Task: Create a task  Implement a new cloud-based facilities management system for a company , assign it to team member softage.4@softage.net in the project BoostTech and update the status of the task to  On Track  , set the priority of the task to Low
Action: Mouse moved to (69, 55)
Screenshot: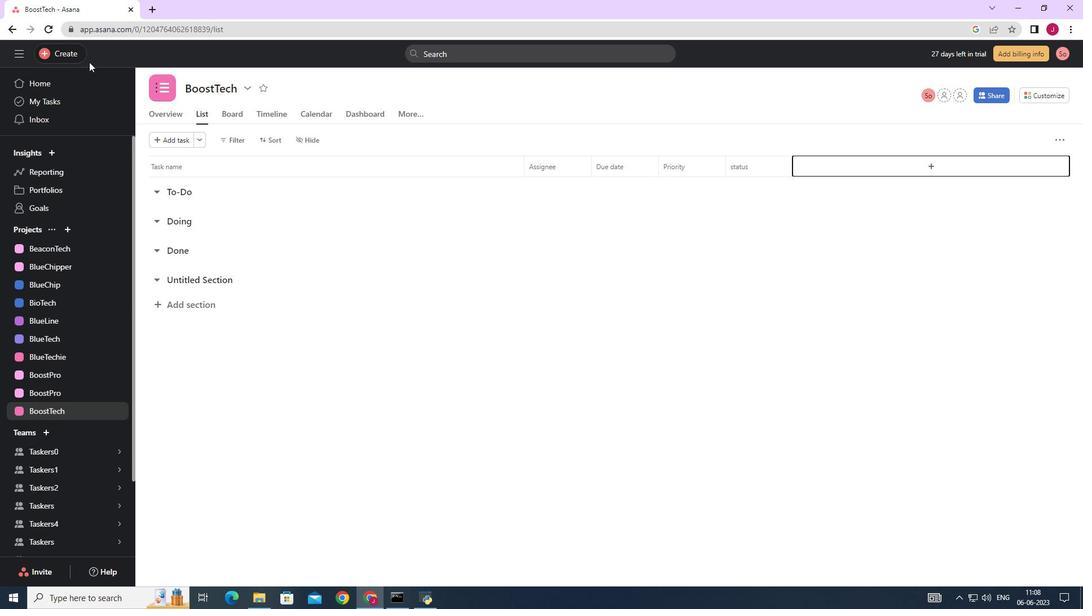 
Action: Mouse pressed left at (69, 55)
Screenshot: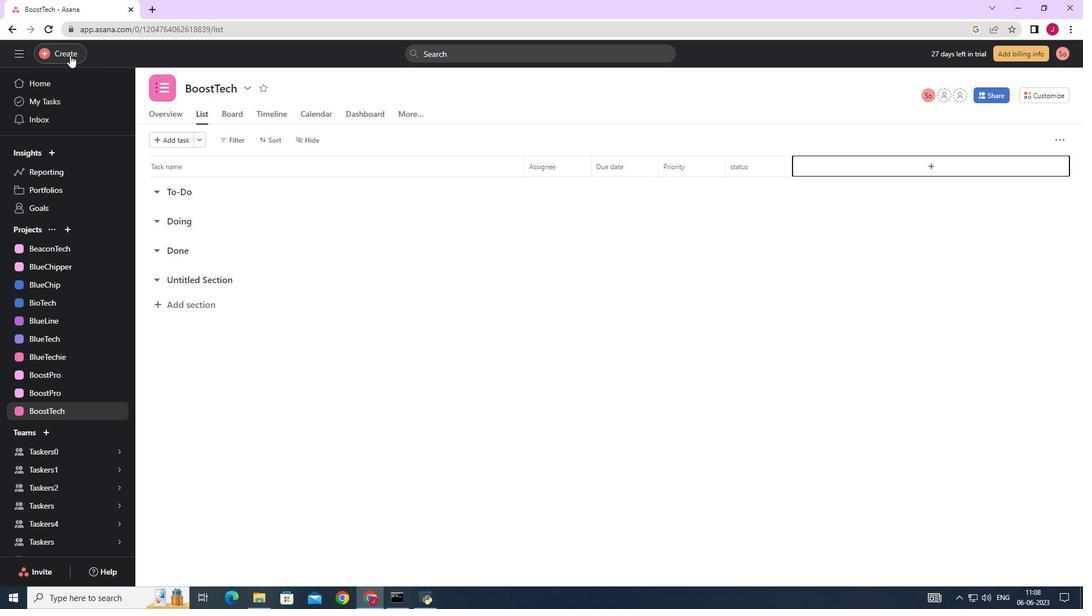 
Action: Mouse moved to (137, 54)
Screenshot: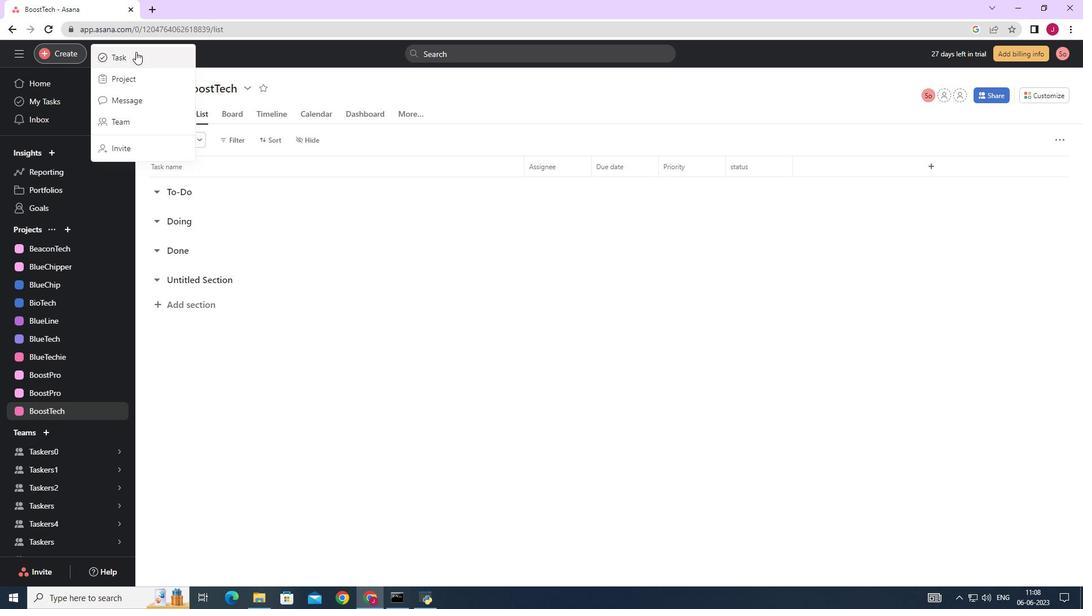 
Action: Mouse pressed left at (137, 54)
Screenshot: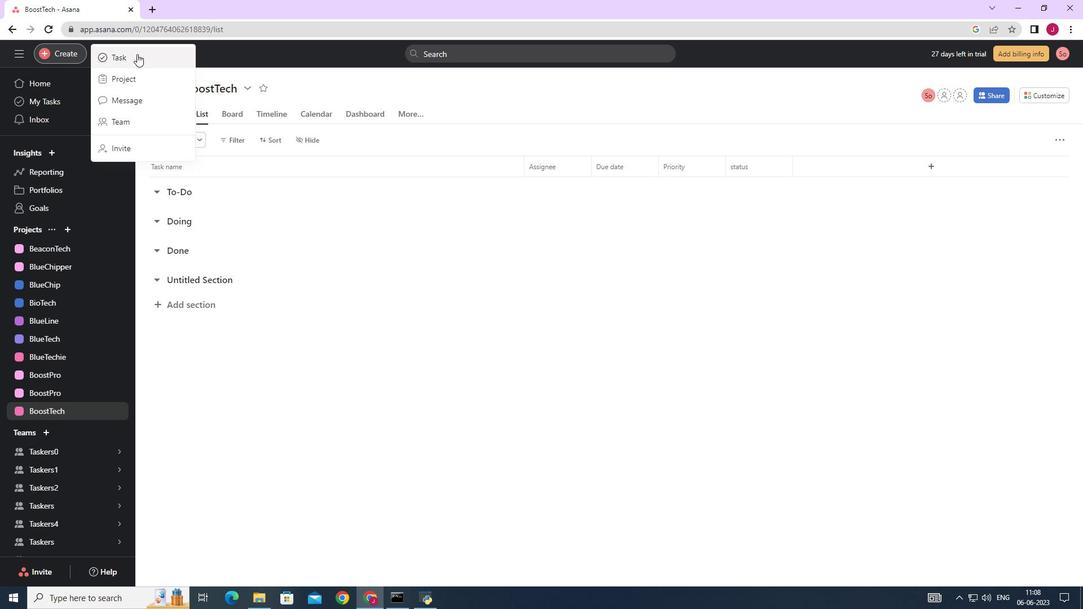 
Action: Mouse moved to (856, 375)
Screenshot: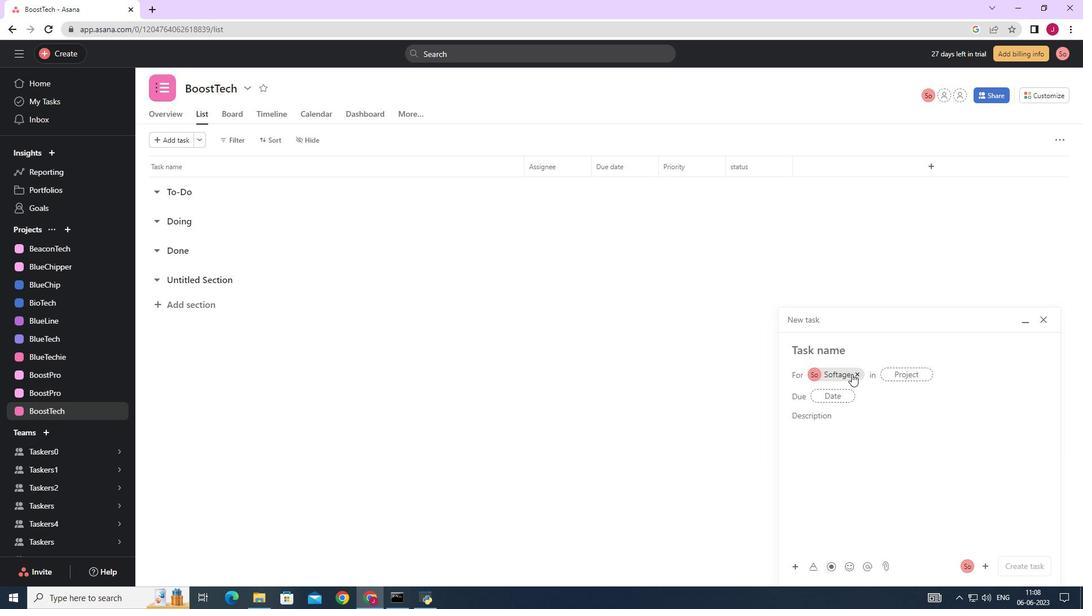
Action: Mouse pressed left at (856, 375)
Screenshot: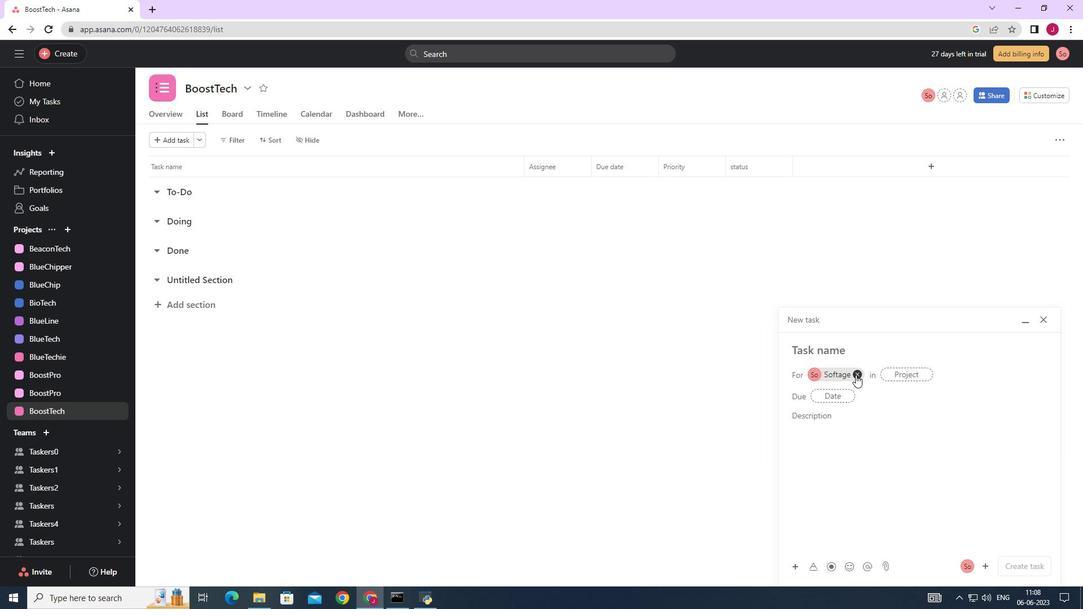 
Action: Mouse moved to (814, 352)
Screenshot: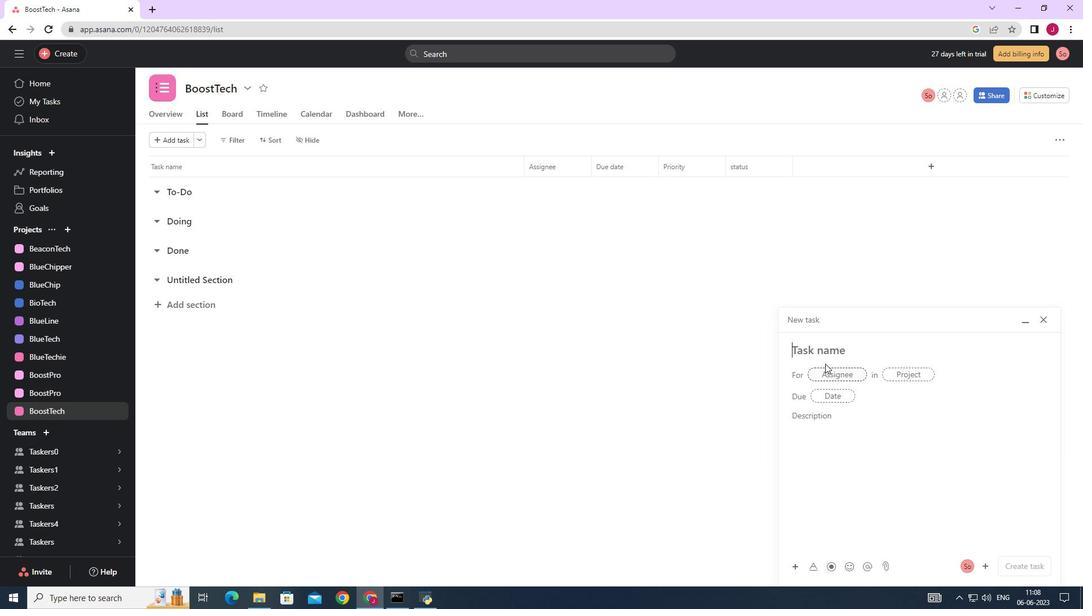 
Action: Mouse pressed left at (814, 352)
Screenshot: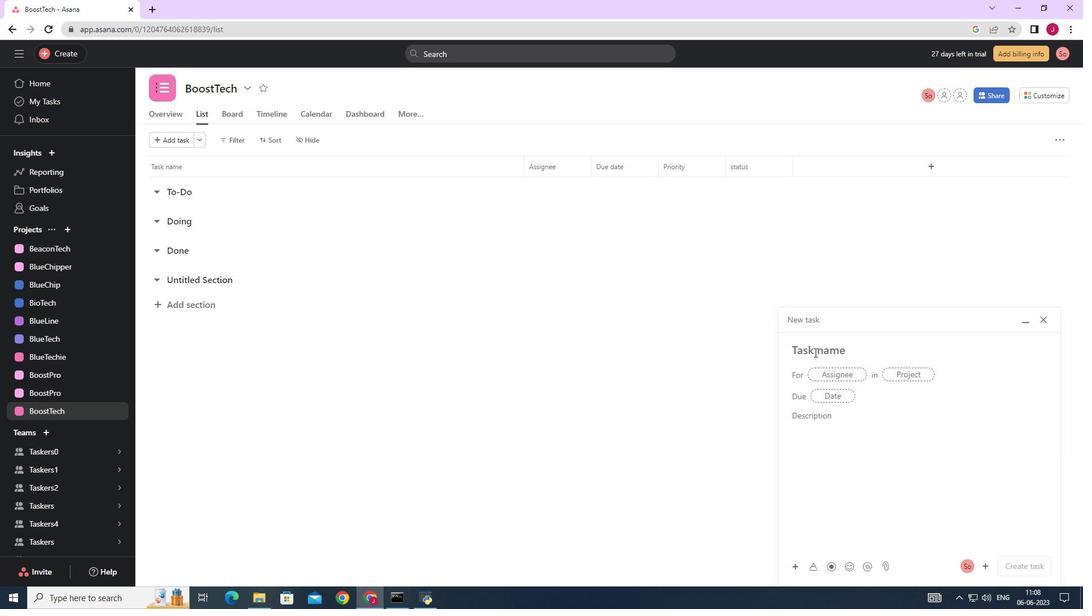 
Action: Key pressed <Key.caps_lock>I<Key.caps_lock>mplement<Key.space>a<Key.space>new<Key.space>cloud-based<Key.space>facilities<Key.space>management<Key.space>system<Key.space>for<Key.space>a<Key.space>company
Screenshot: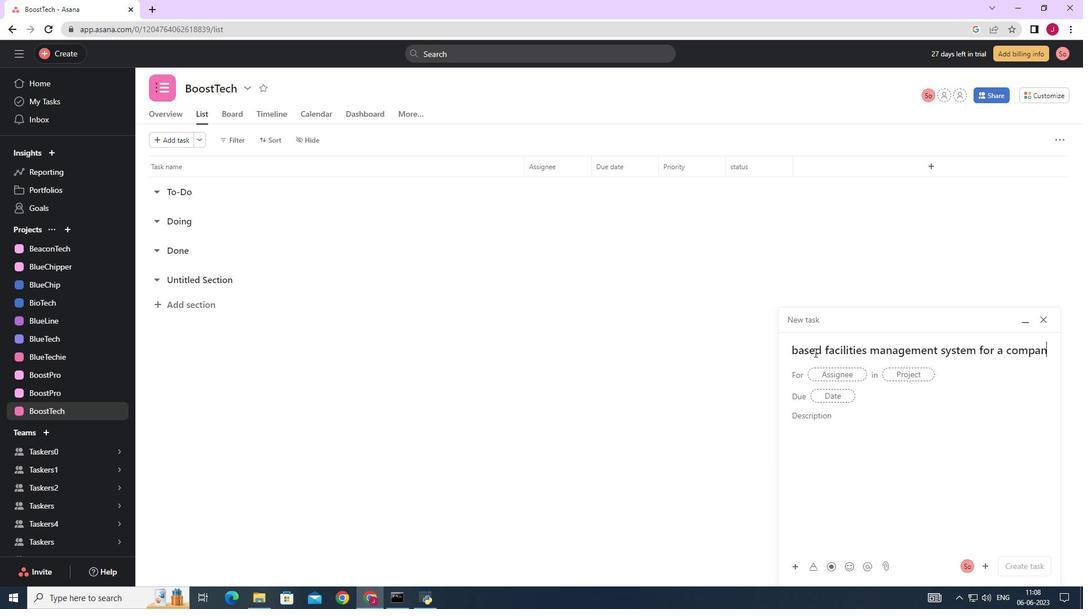 
Action: Mouse moved to (840, 376)
Screenshot: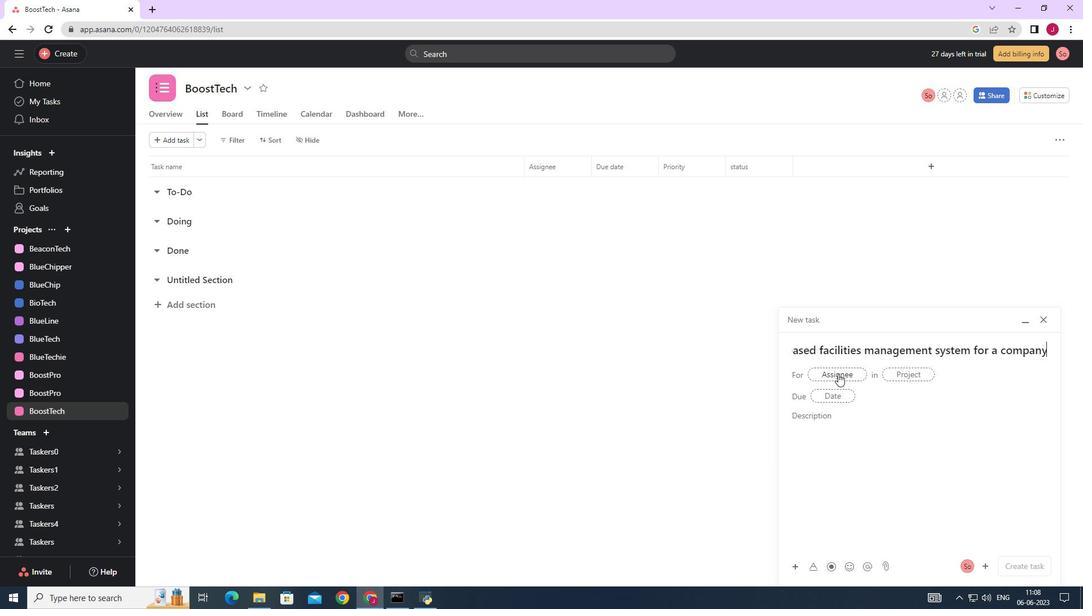
Action: Mouse pressed left at (840, 376)
Screenshot: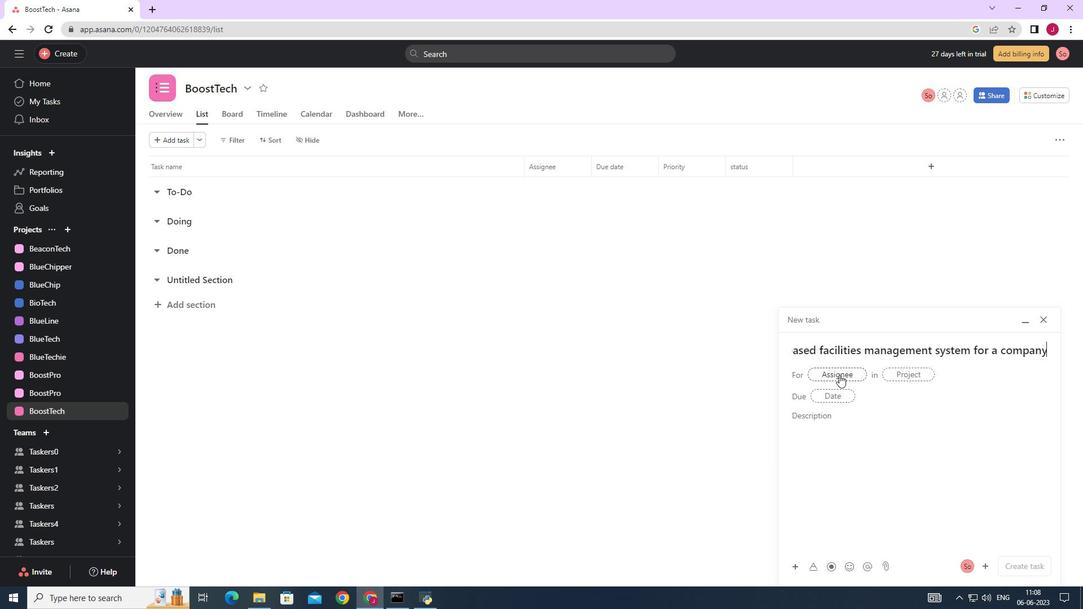 
Action: Key pressed softage.4
Screenshot: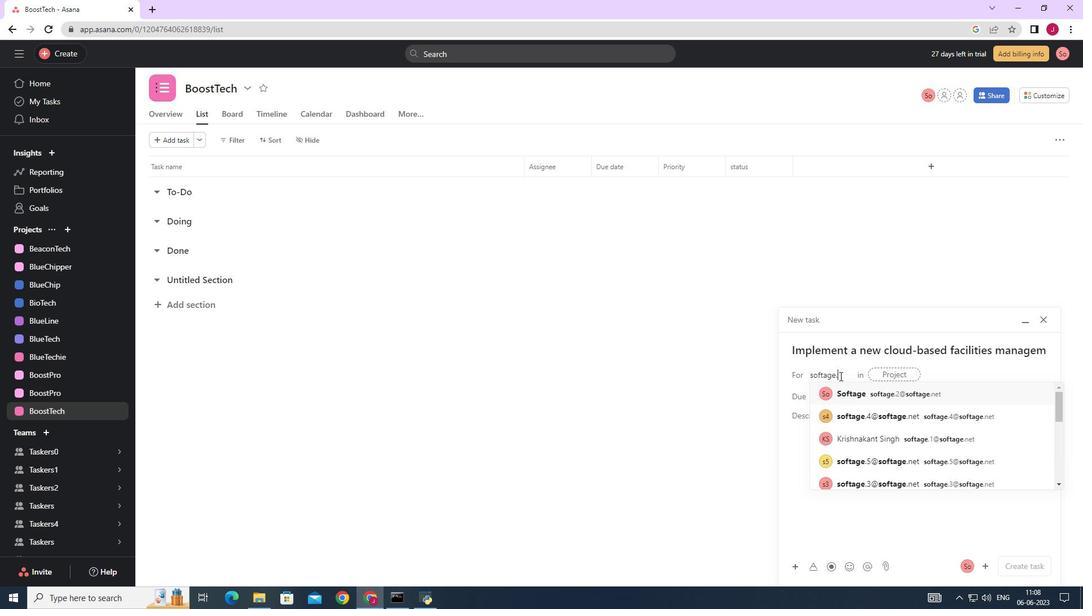 
Action: Mouse moved to (857, 395)
Screenshot: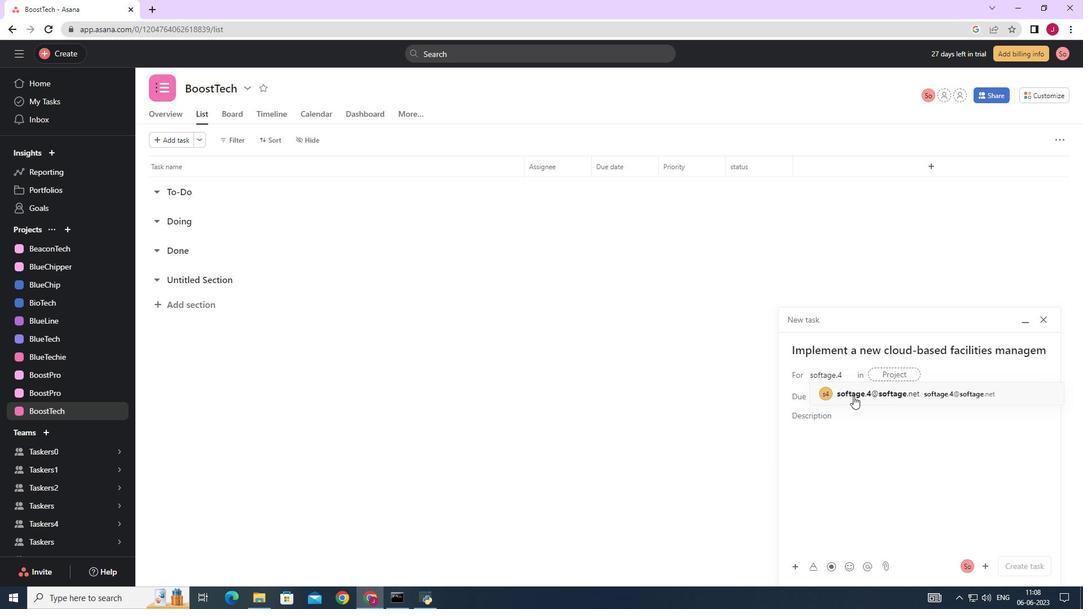 
Action: Mouse pressed left at (857, 395)
Screenshot: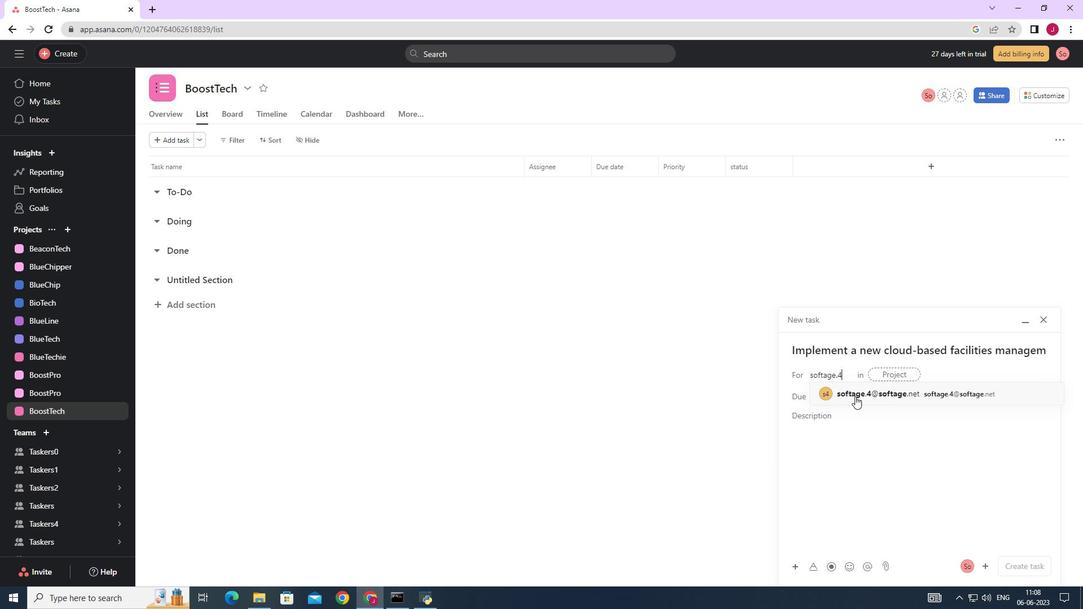 
Action: Mouse moved to (720, 394)
Screenshot: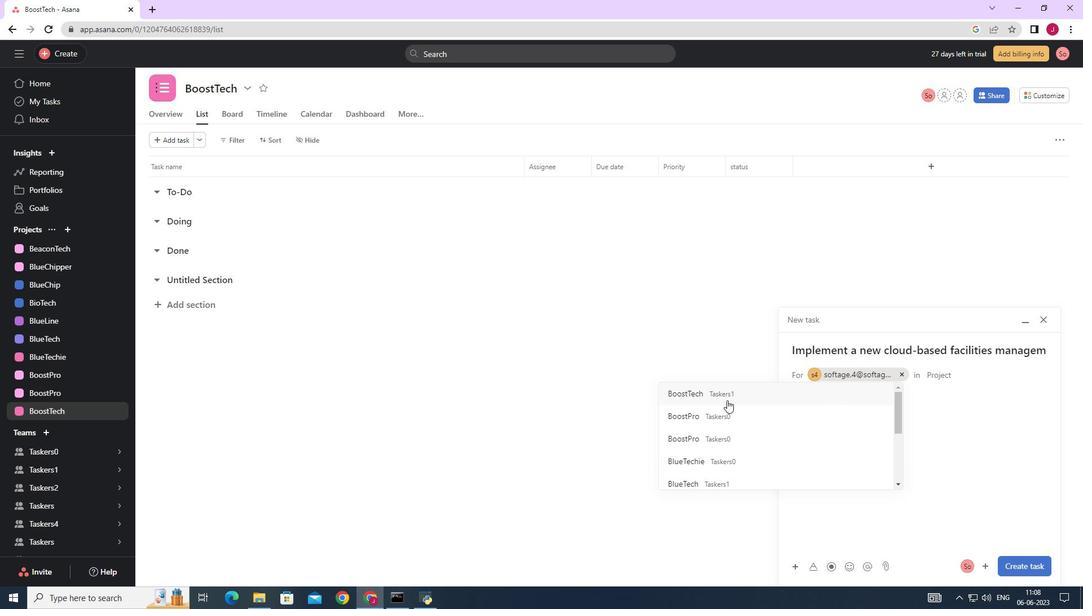 
Action: Mouse pressed left at (720, 394)
Screenshot: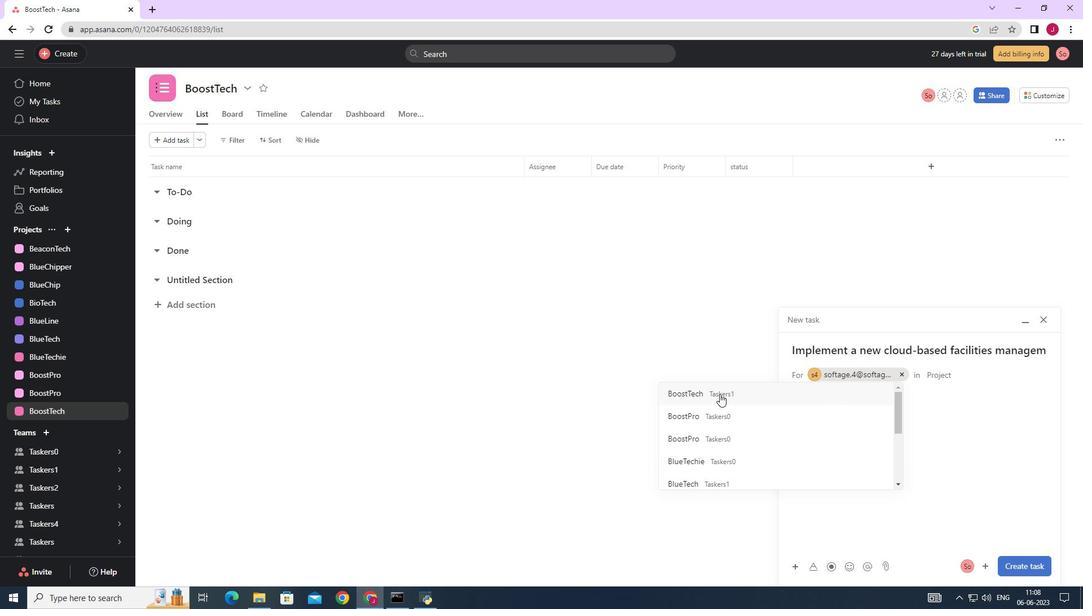 
Action: Mouse moved to (957, 373)
Screenshot: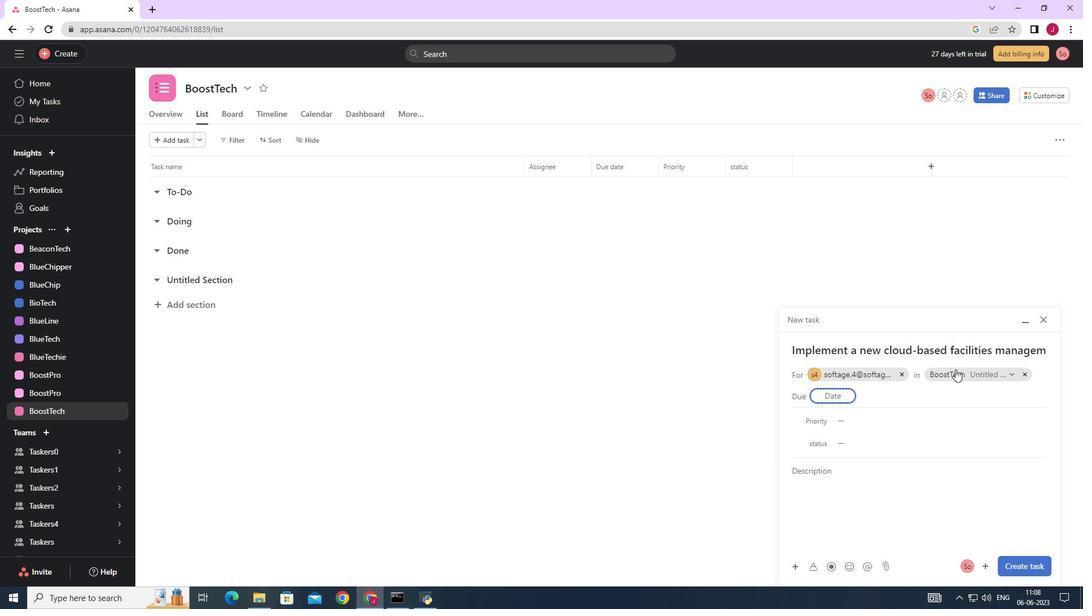 
Action: Mouse pressed left at (957, 373)
Screenshot: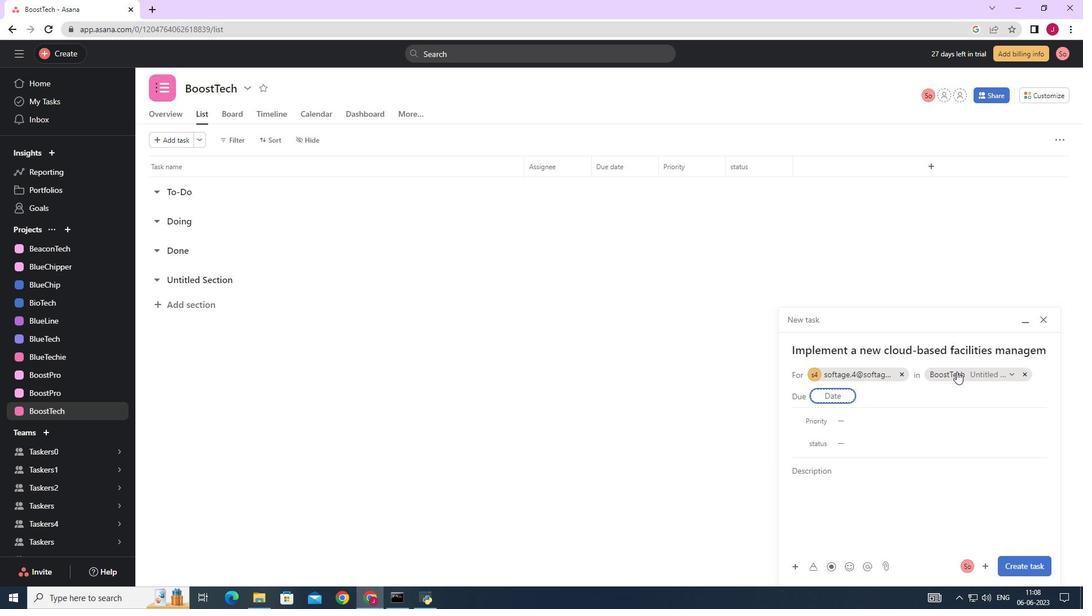
Action: Mouse moved to (786, 389)
Screenshot: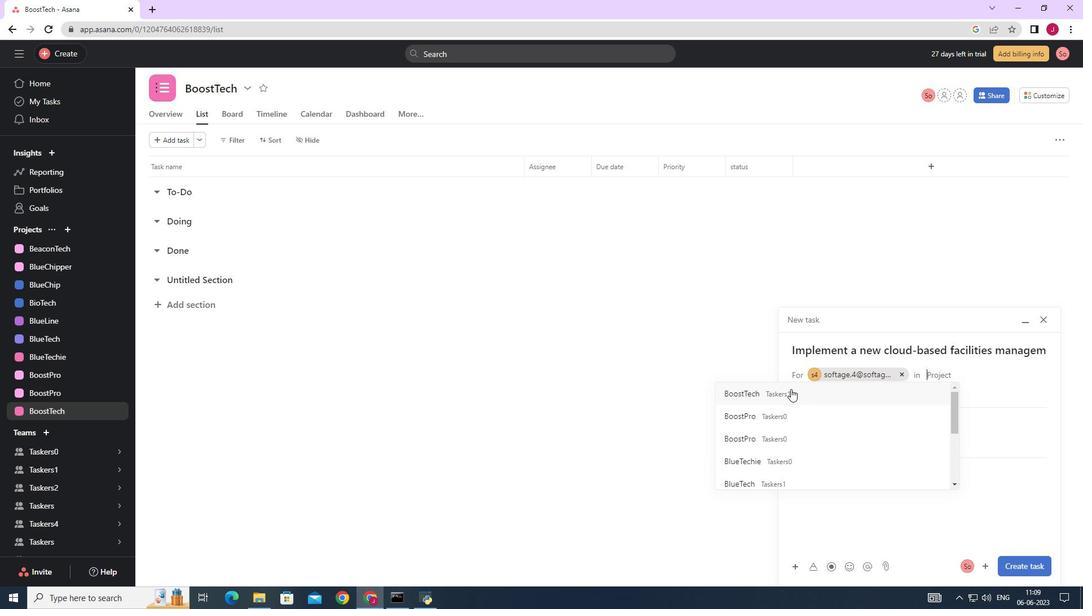 
Action: Mouse pressed left at (786, 389)
Screenshot: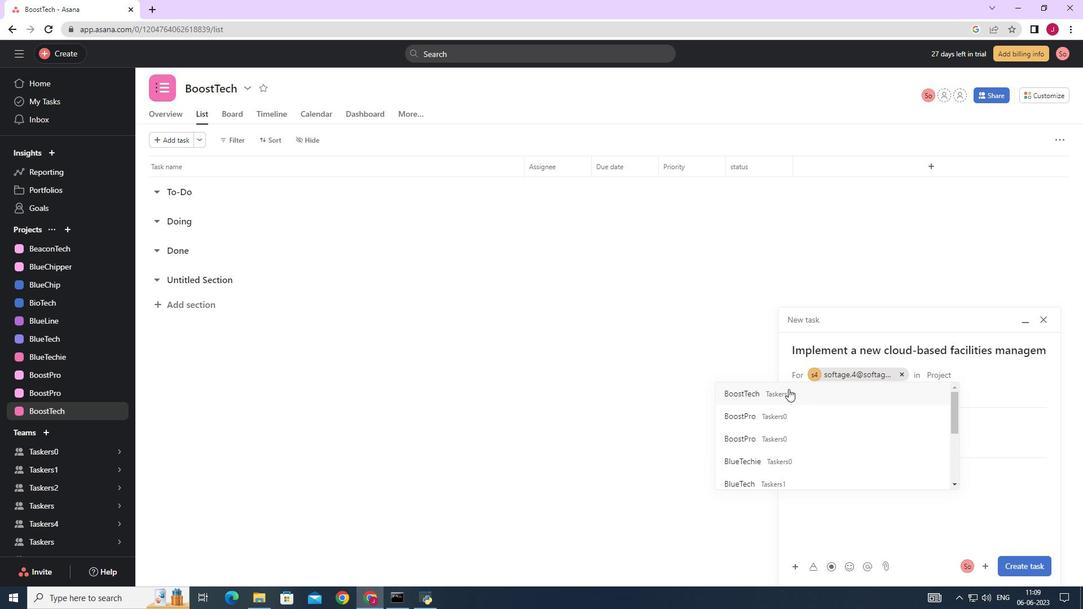 
Action: Mouse moved to (847, 422)
Screenshot: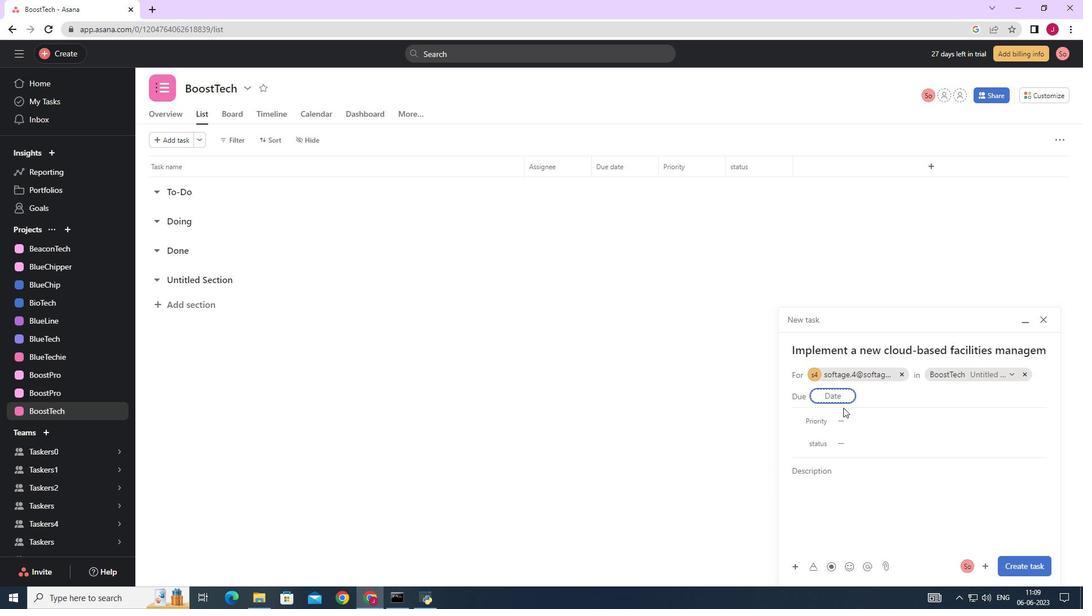 
Action: Mouse pressed left at (847, 422)
Screenshot: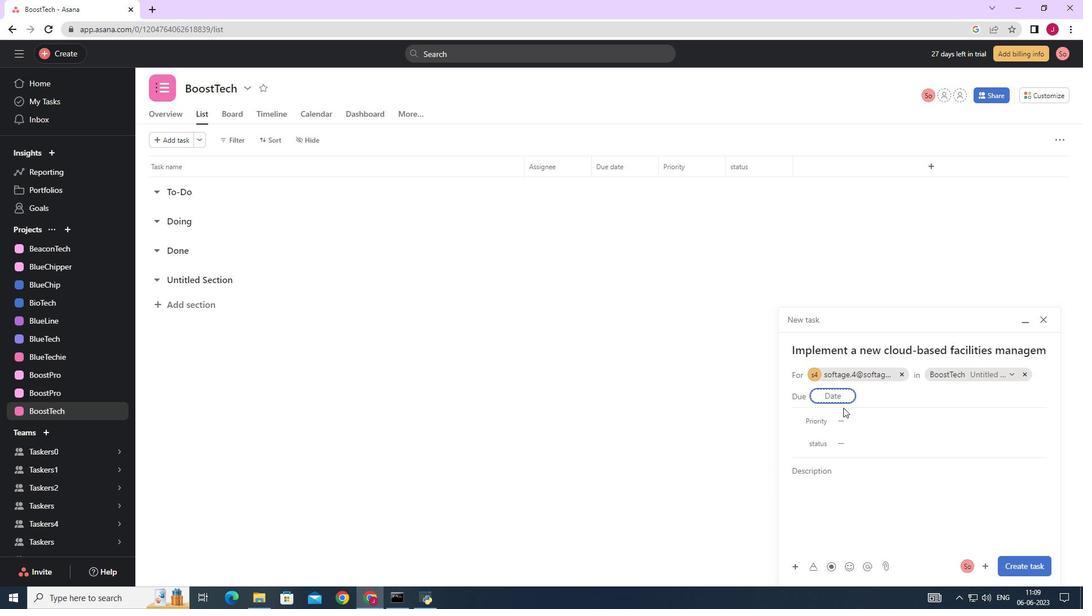
Action: Mouse moved to (874, 497)
Screenshot: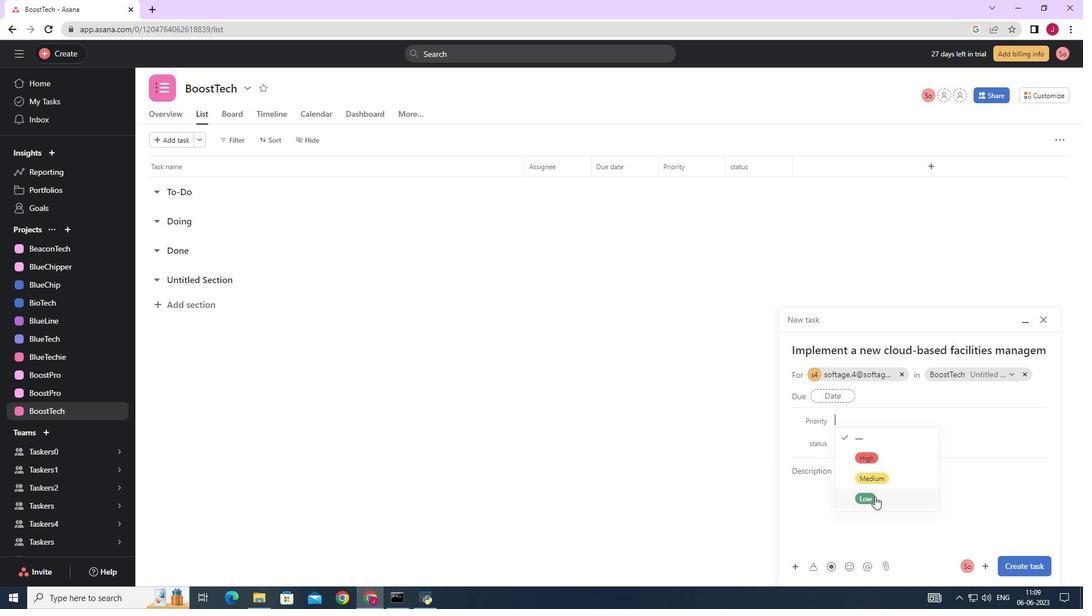 
Action: Mouse pressed left at (874, 497)
Screenshot: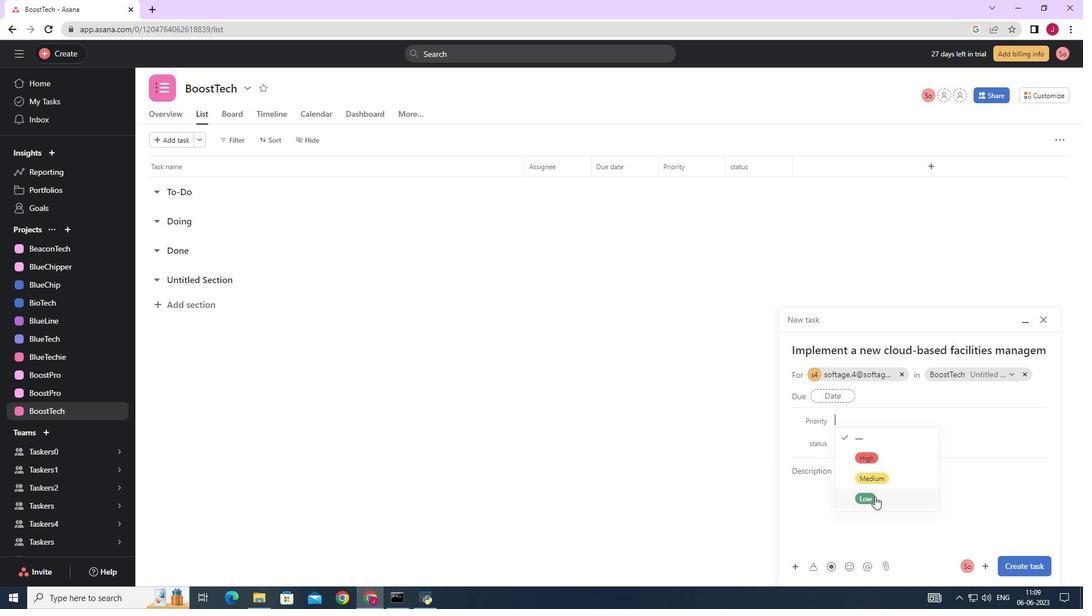 
Action: Mouse moved to (852, 445)
Screenshot: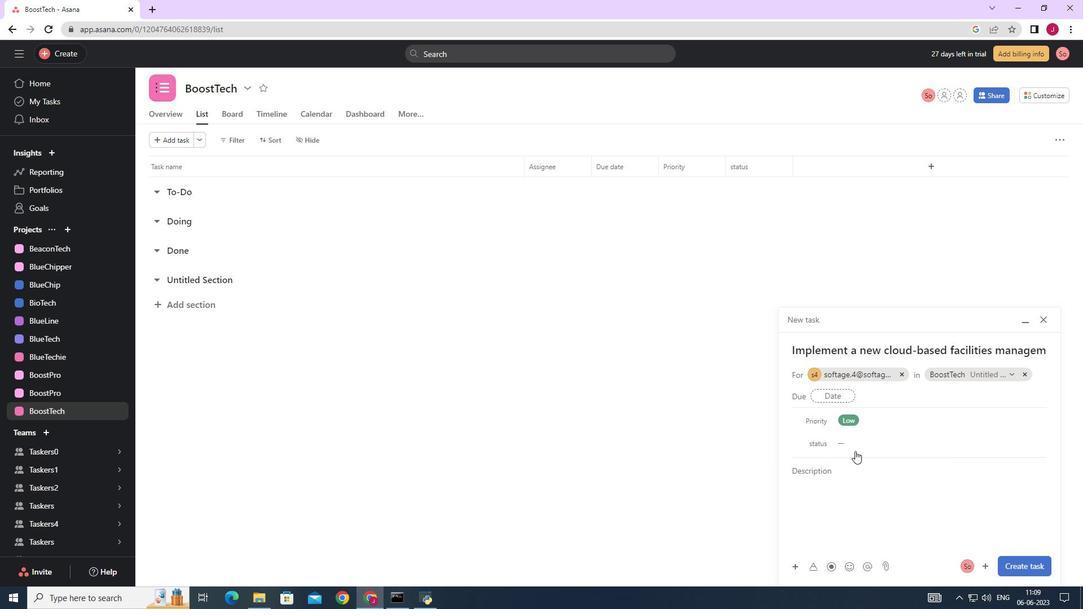 
Action: Mouse pressed left at (852, 445)
Screenshot: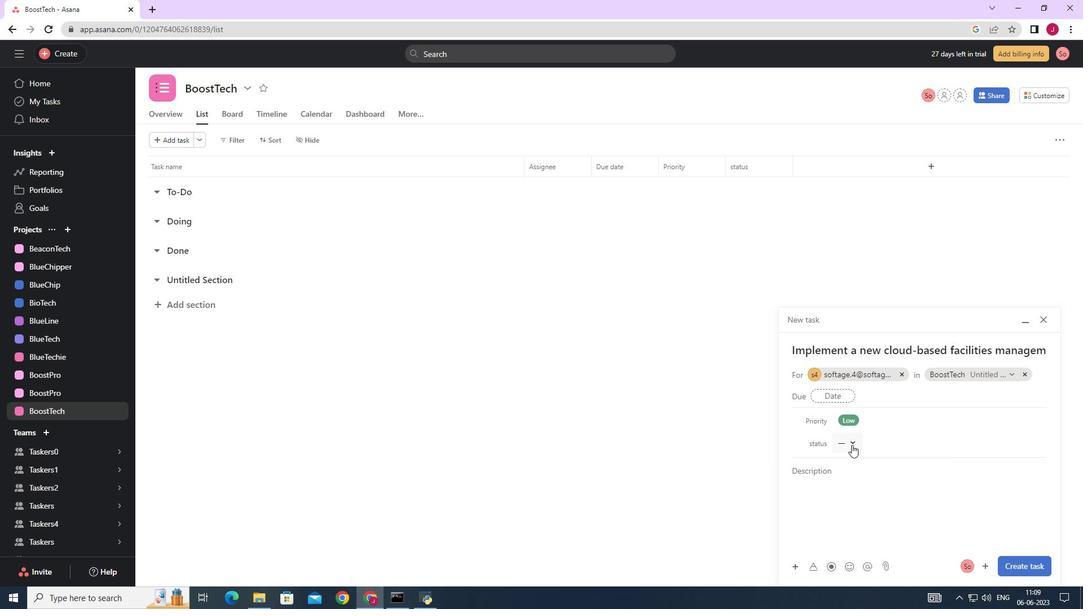 
Action: Mouse moved to (870, 479)
Screenshot: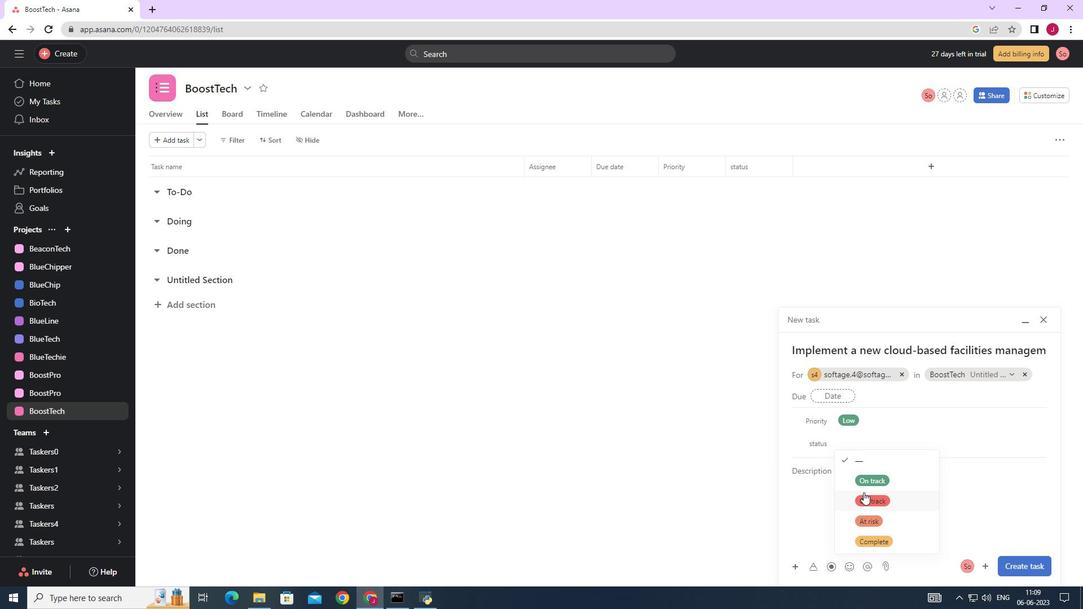 
Action: Mouse pressed left at (870, 479)
Screenshot: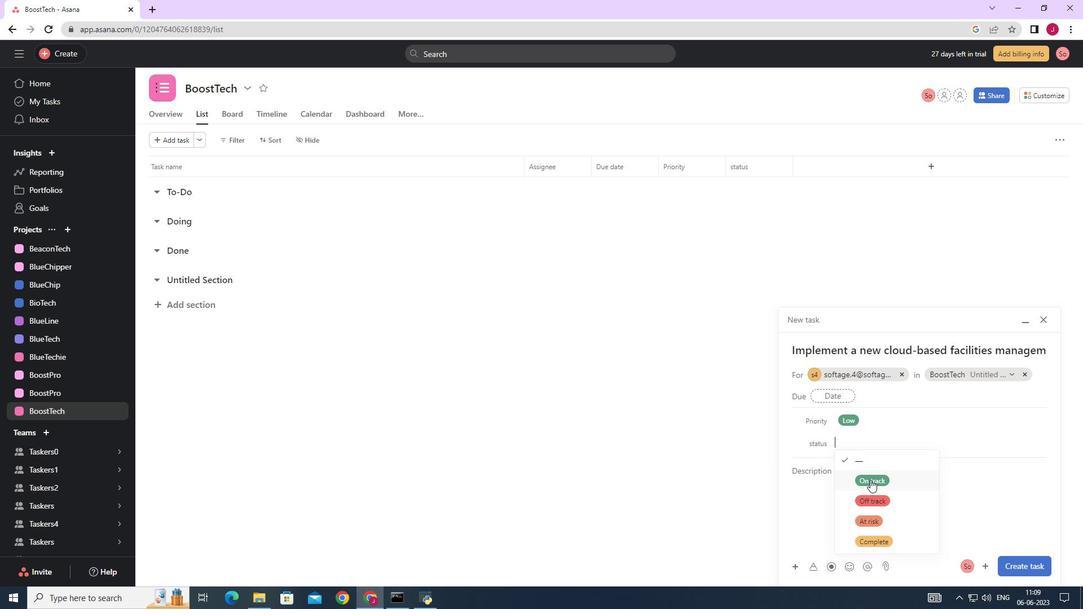 
Action: Mouse moved to (1013, 566)
Screenshot: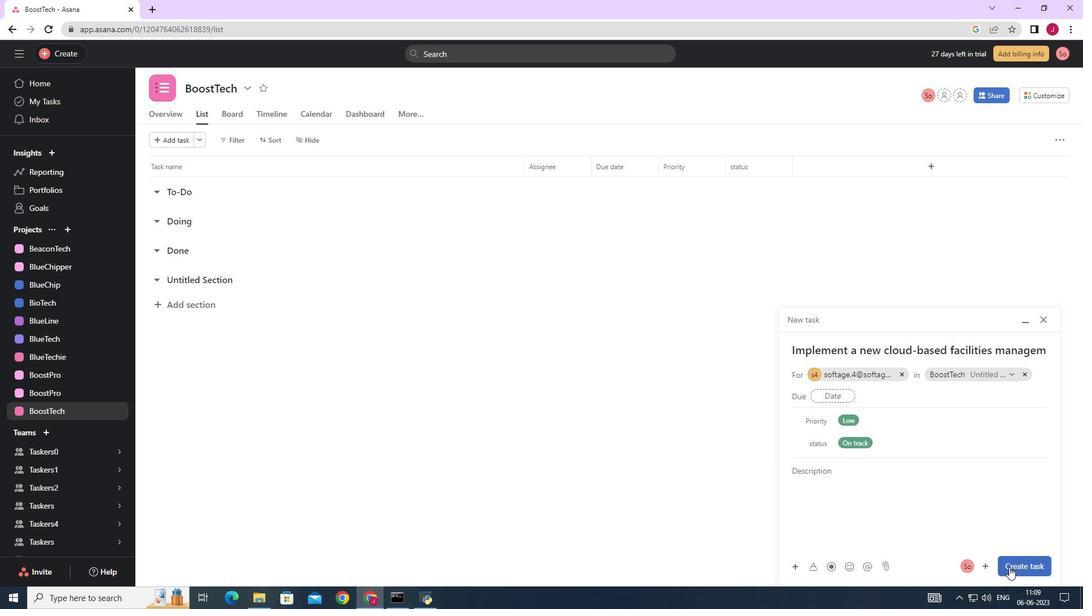 
Action: Mouse pressed left at (1013, 566)
Screenshot: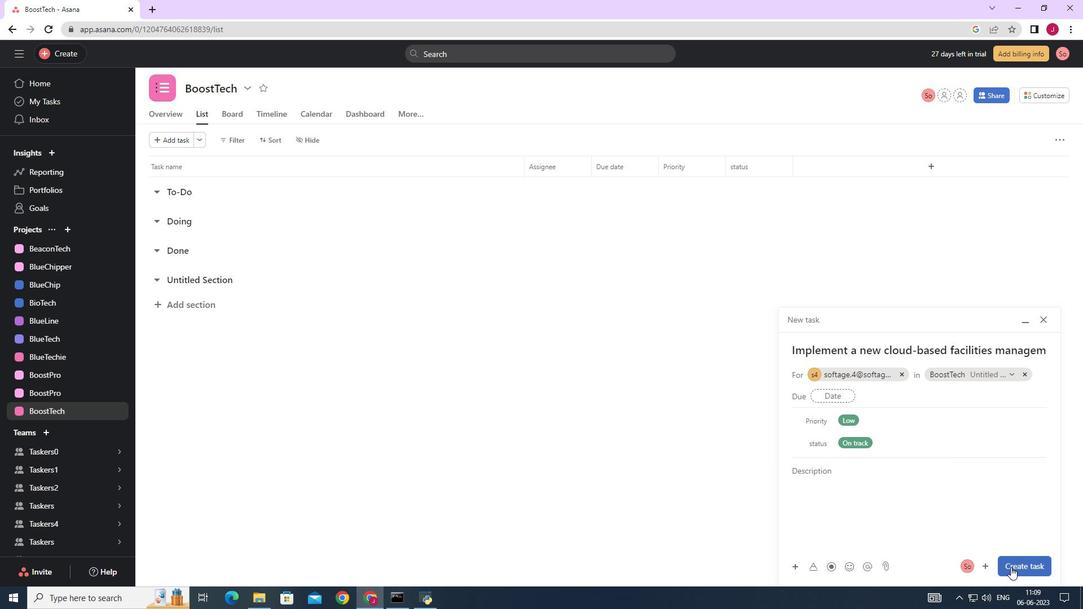 
Action: Mouse moved to (924, 530)
Screenshot: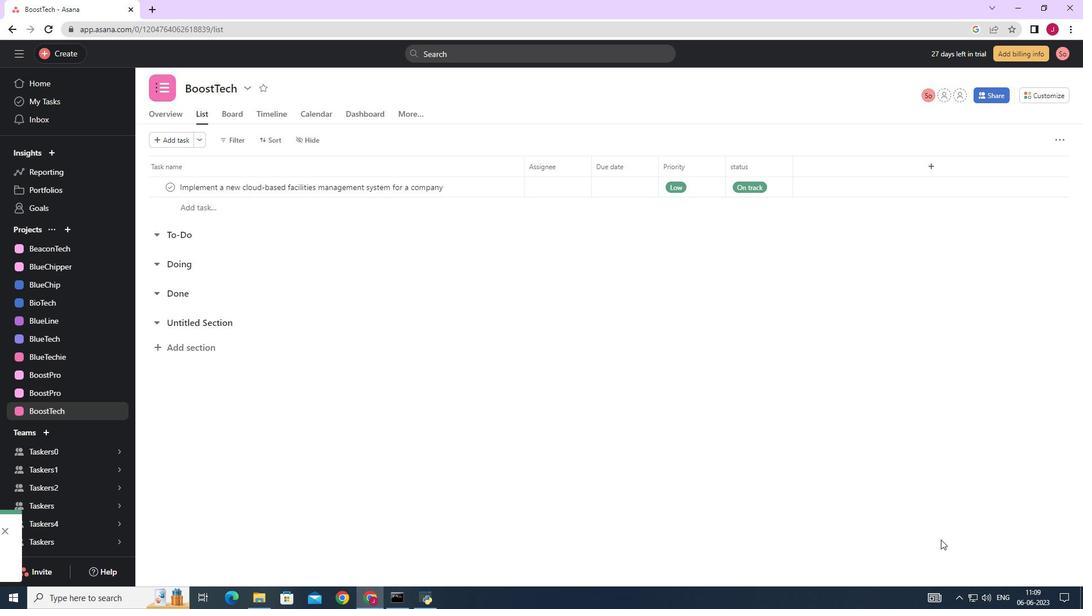 
